 Task: Add the task  Upgrade and migrate company supply chain management to a cloud-based solution to the section Epic Expedition in the project ArmourVault and add a Due Date to the respective task as 2023/12/22
Action: Mouse moved to (82, 303)
Screenshot: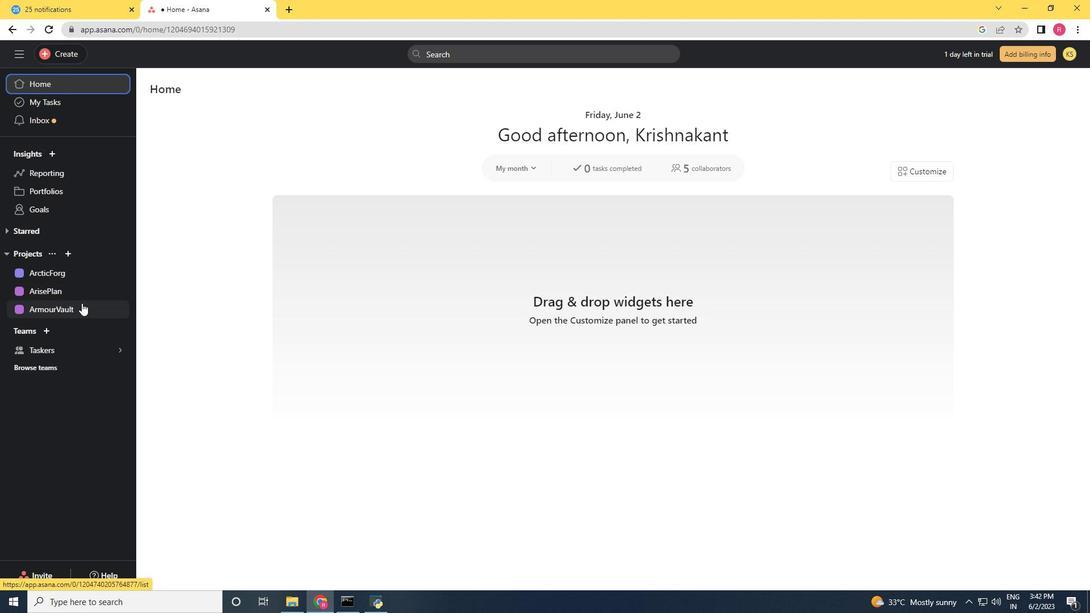 
Action: Mouse pressed left at (82, 303)
Screenshot: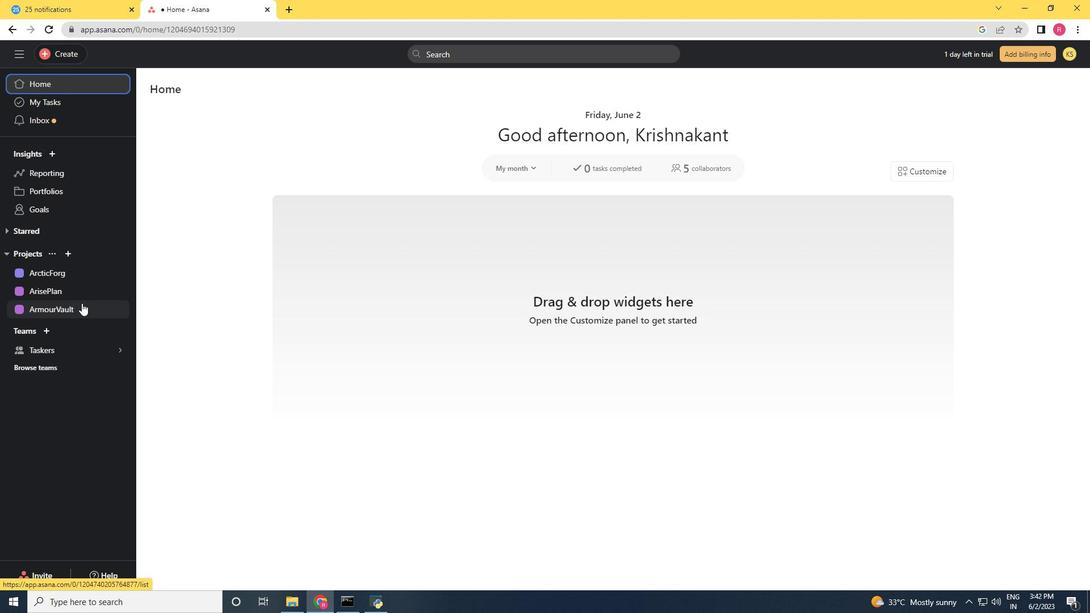 
Action: Mouse moved to (734, 250)
Screenshot: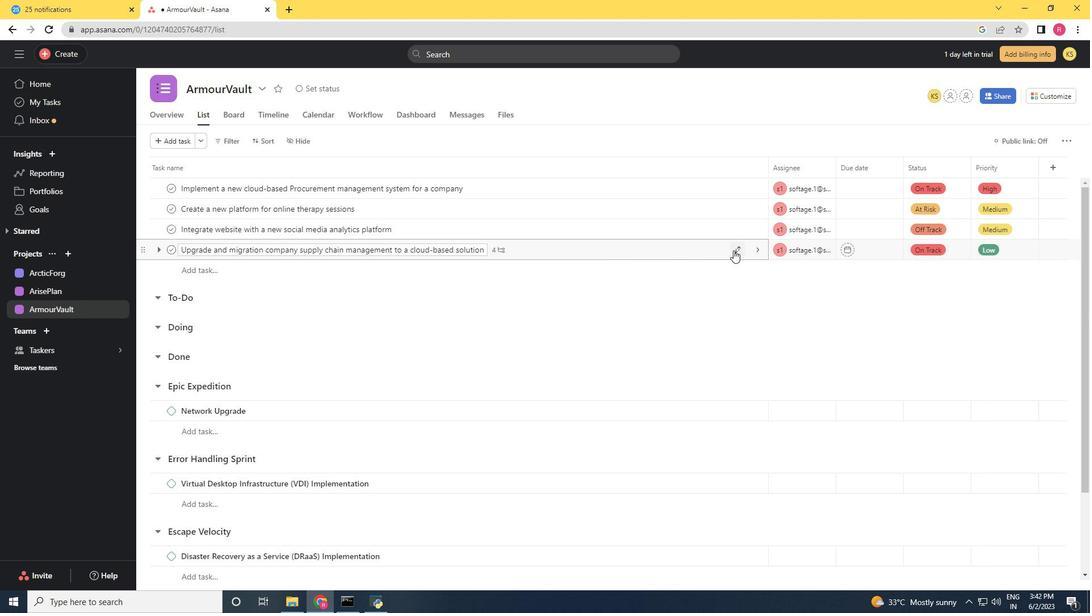 
Action: Mouse pressed left at (734, 250)
Screenshot: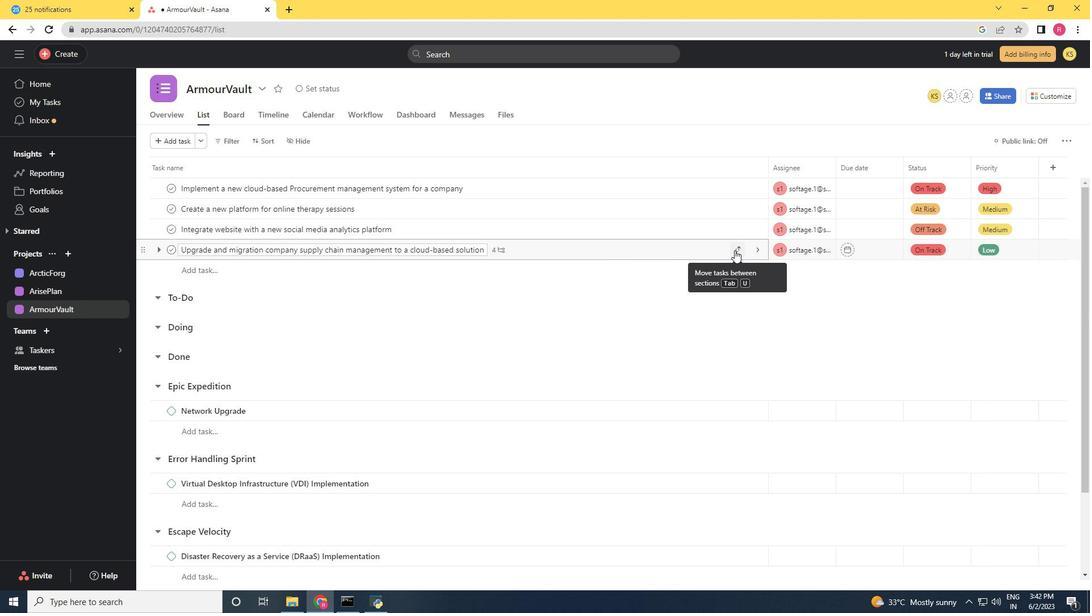 
Action: Mouse moved to (696, 381)
Screenshot: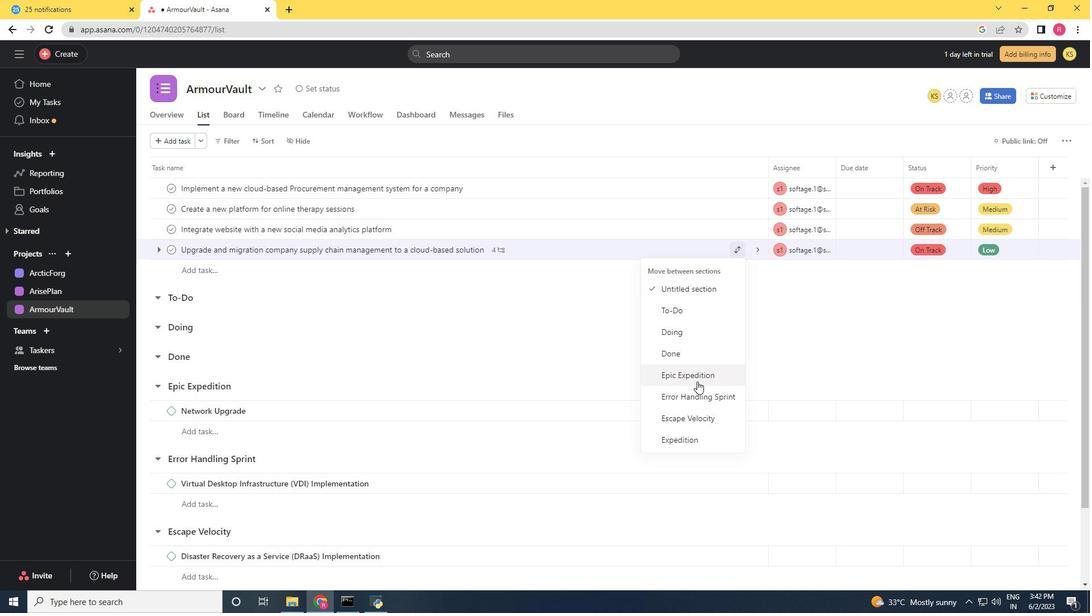 
Action: Mouse pressed left at (696, 381)
Screenshot: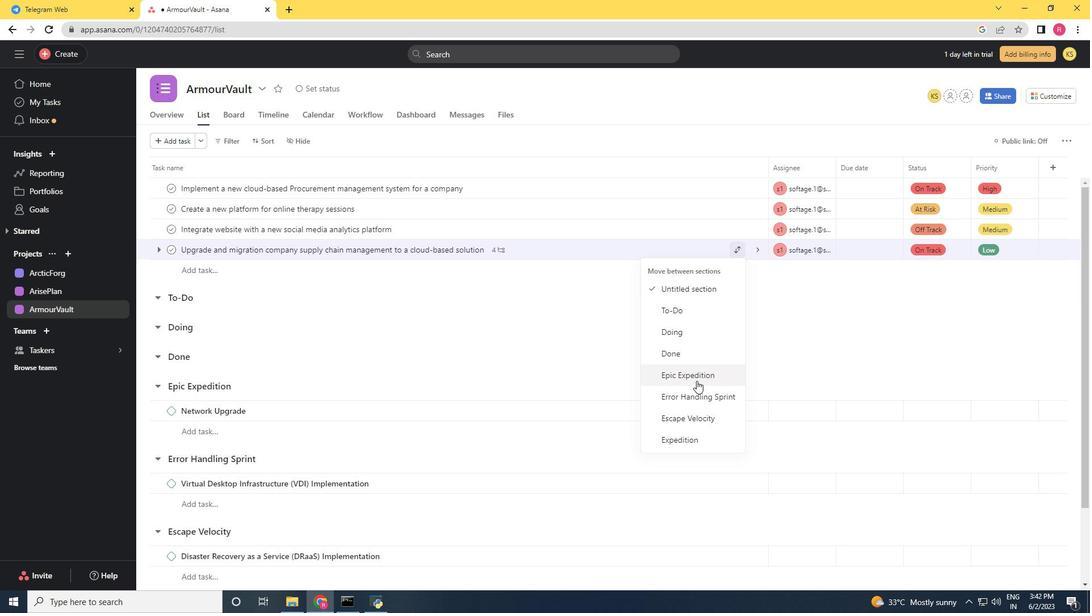 
Action: Mouse moved to (621, 396)
Screenshot: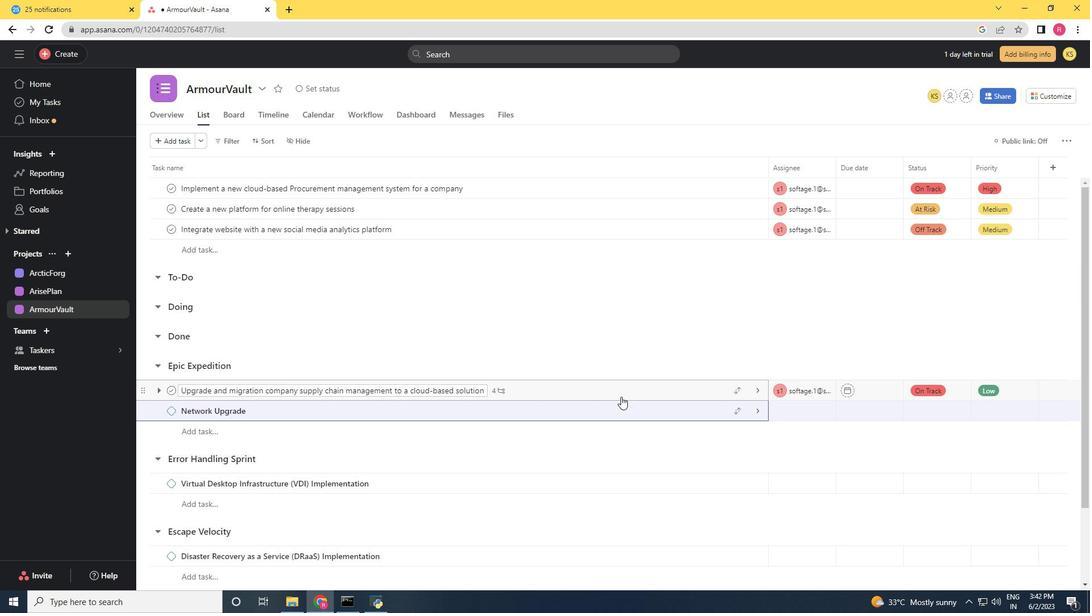 
Action: Mouse pressed left at (621, 396)
Screenshot: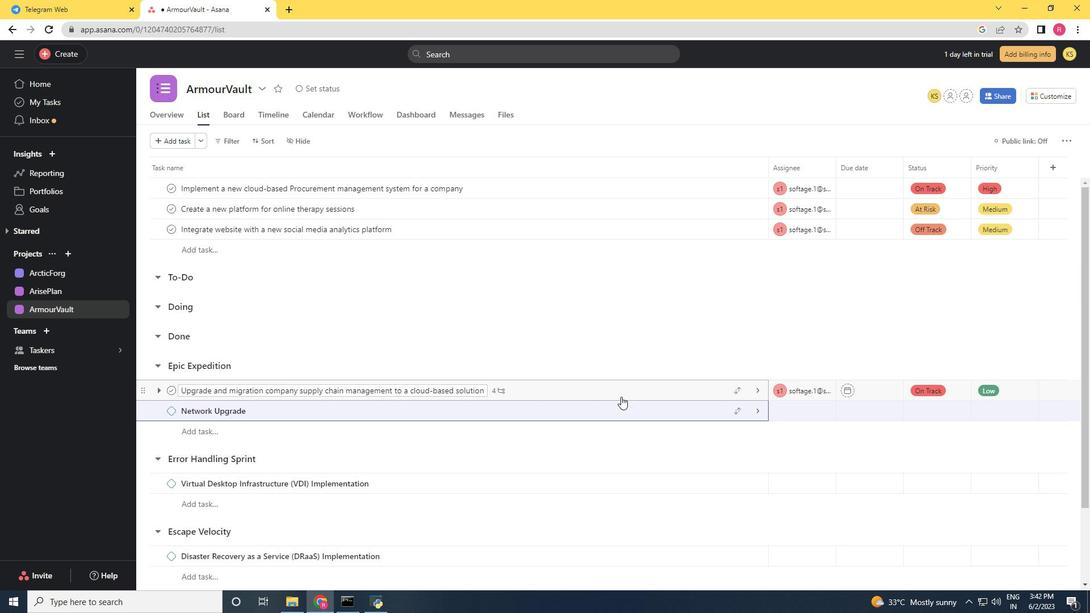 
Action: Mouse moved to (832, 248)
Screenshot: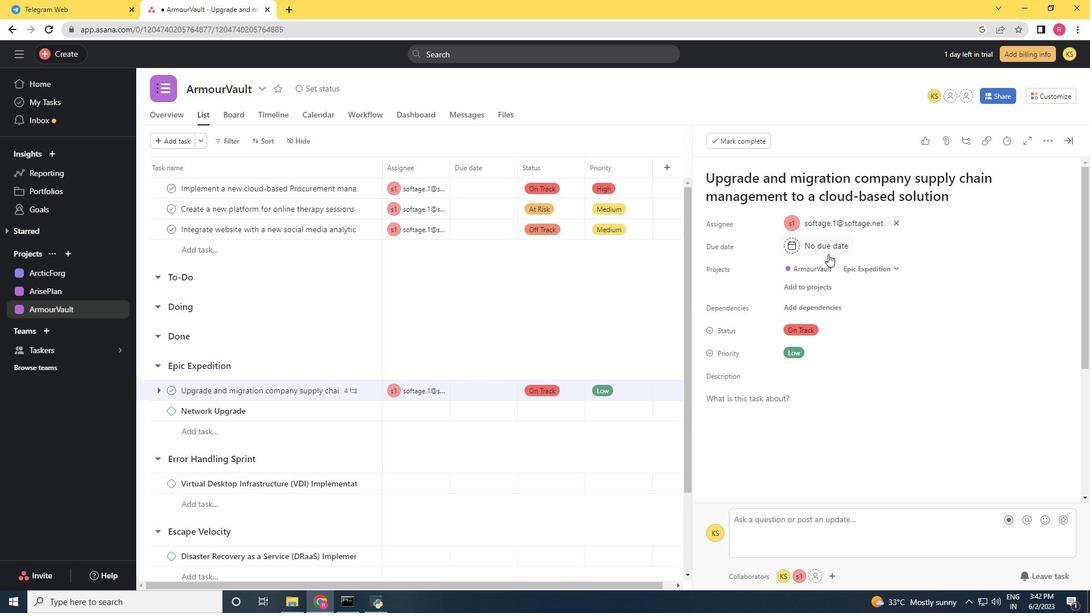 
Action: Mouse pressed left at (832, 248)
Screenshot: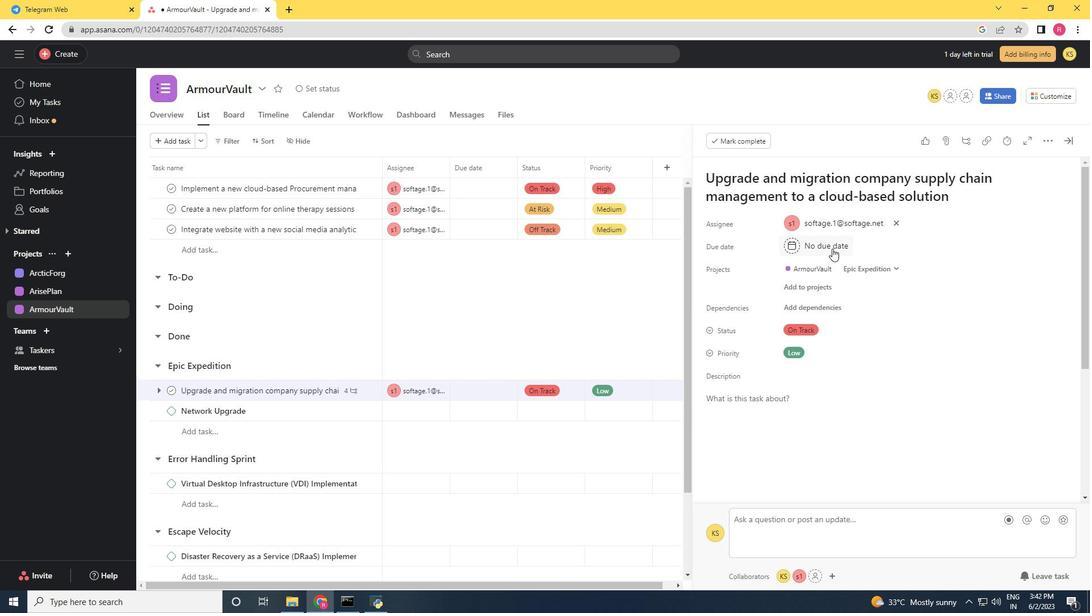 
Action: Mouse moved to (924, 305)
Screenshot: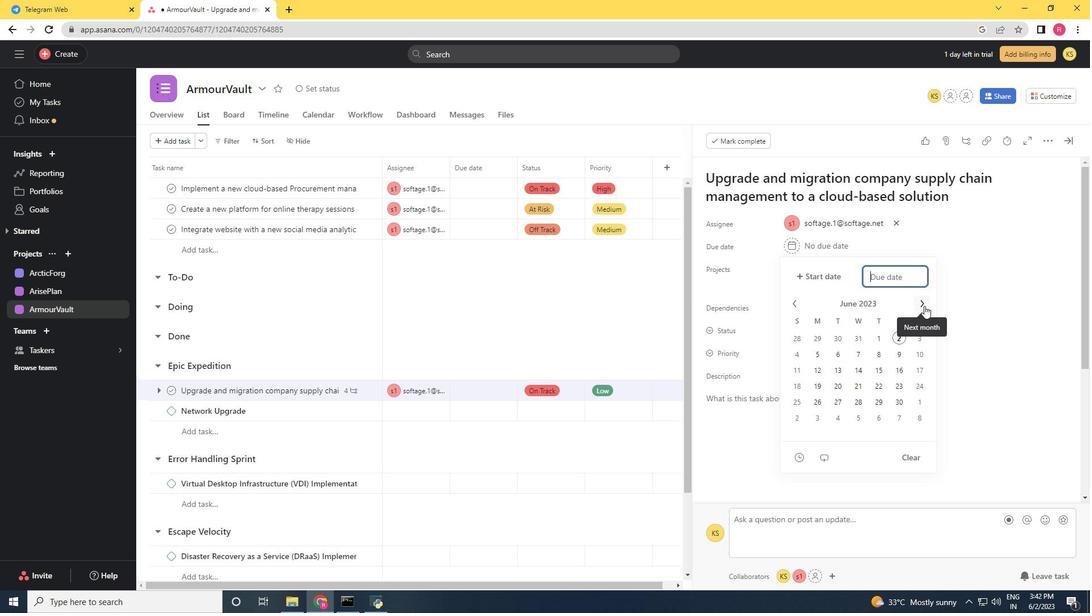 
Action: Mouse pressed left at (924, 305)
Screenshot: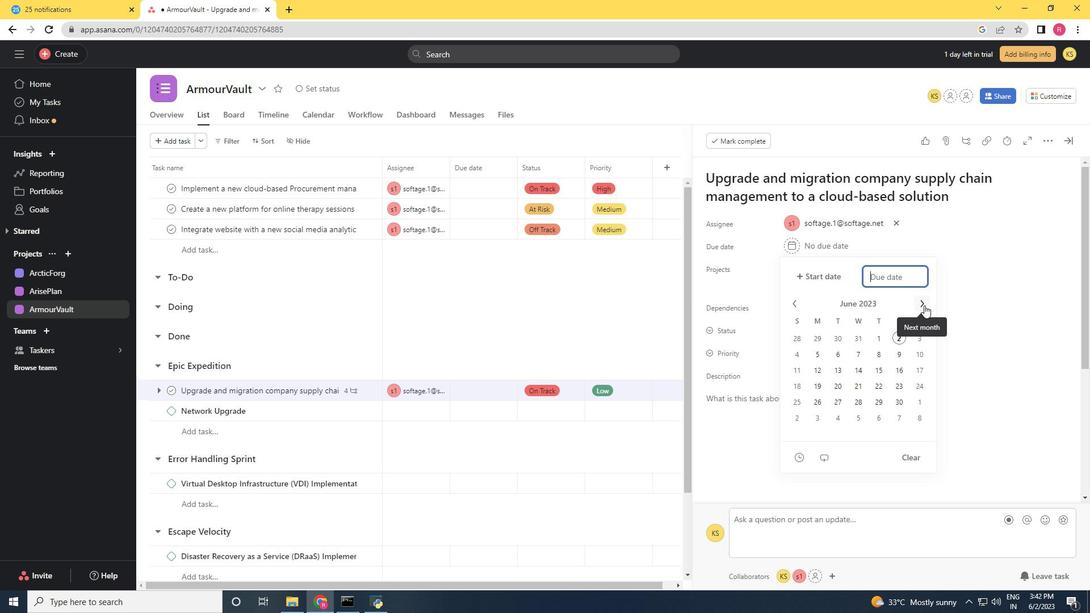 
Action: Mouse pressed left at (924, 305)
Screenshot: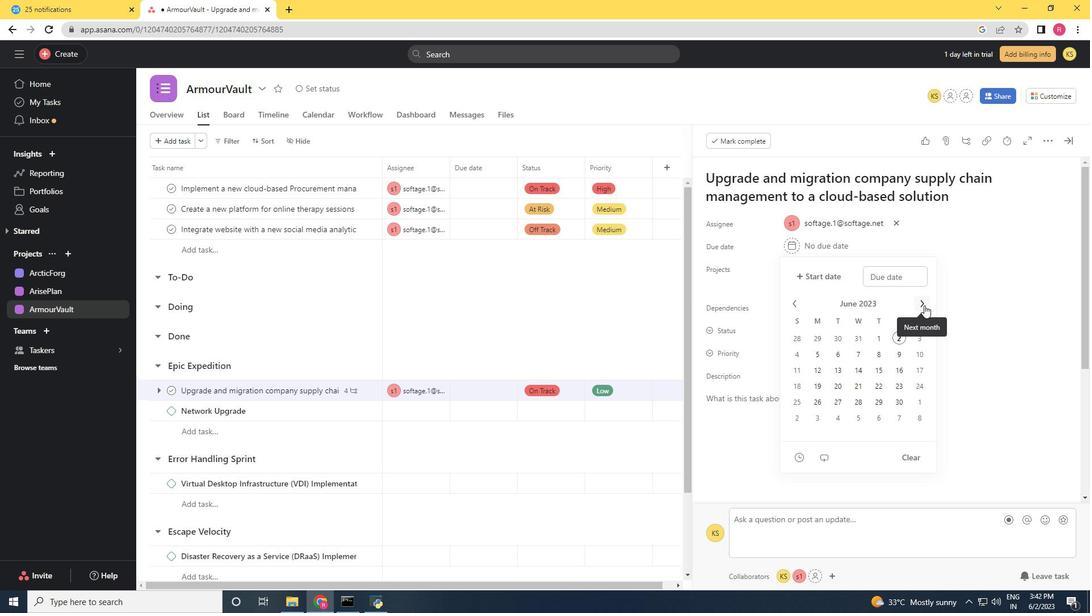
Action: Mouse pressed left at (924, 305)
Screenshot: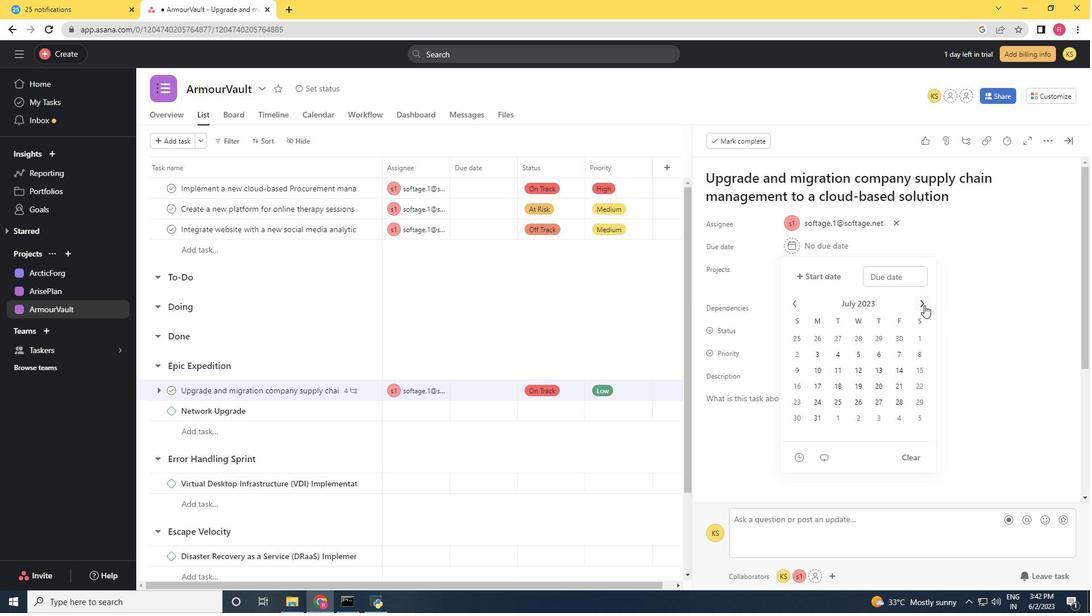 
Action: Mouse pressed left at (924, 305)
Screenshot: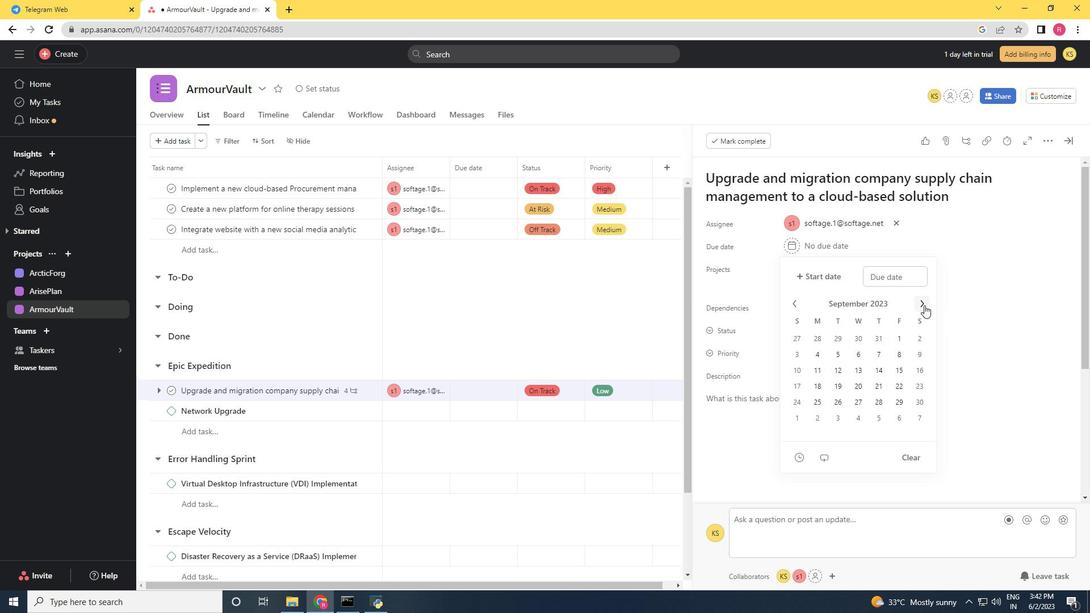 
Action: Mouse pressed left at (924, 305)
Screenshot: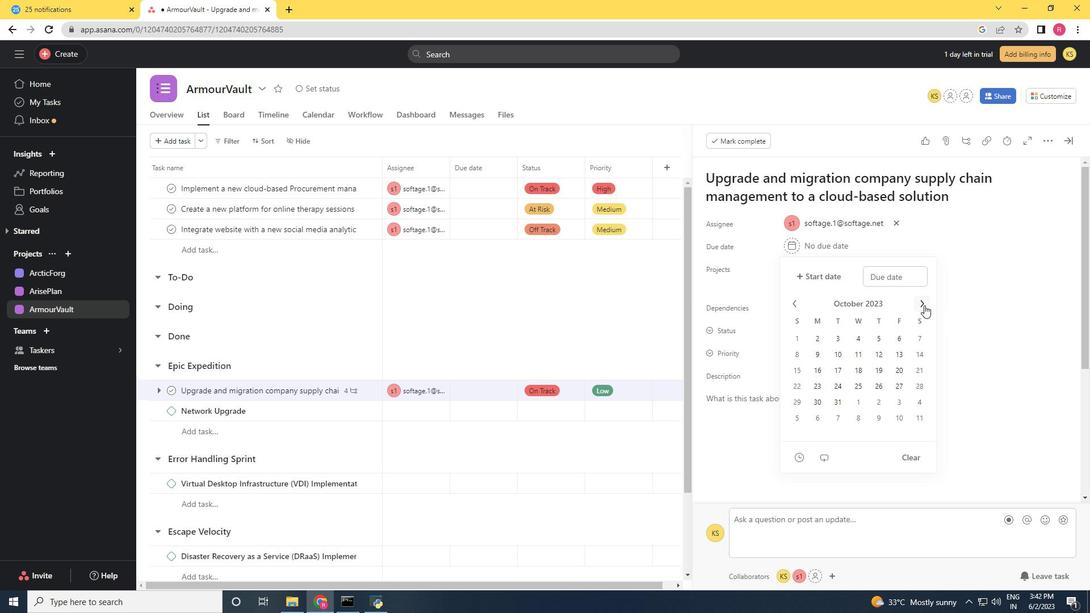 
Action: Mouse pressed left at (924, 305)
Screenshot: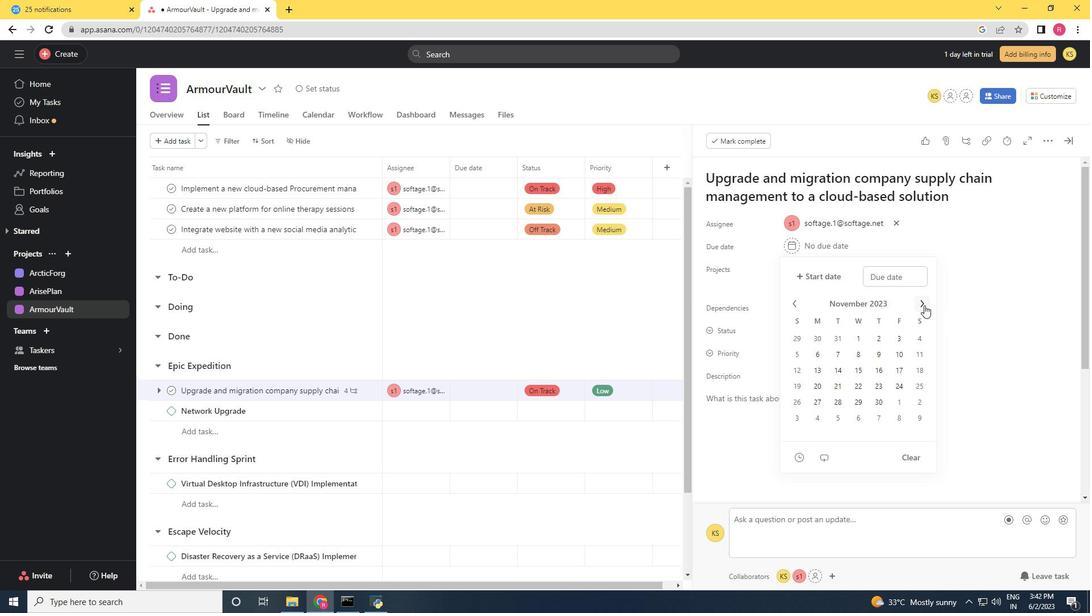 
Action: Mouse moved to (905, 383)
Screenshot: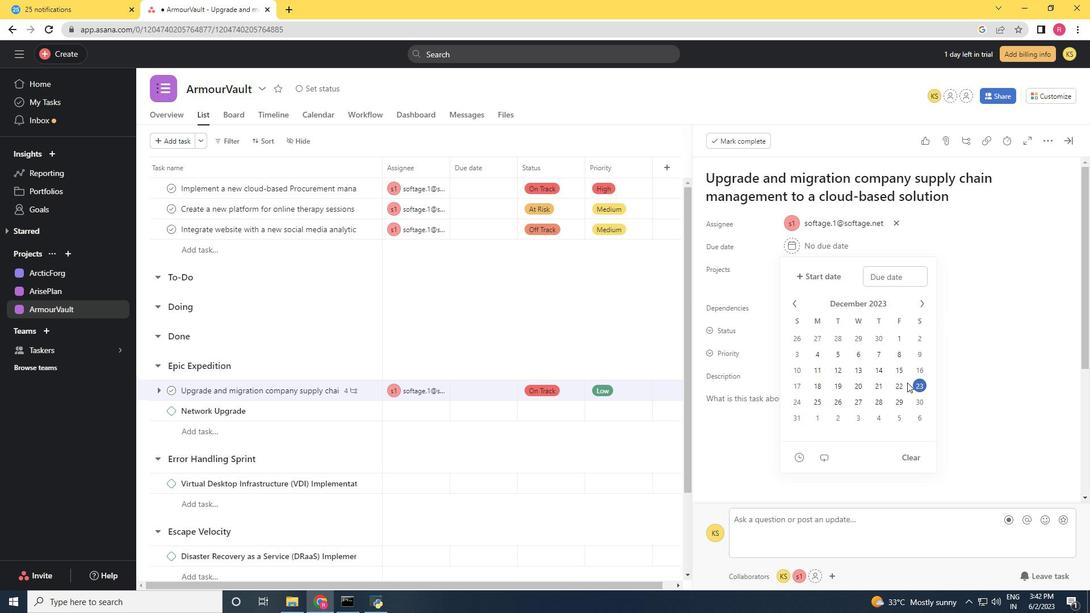 
Action: Mouse pressed left at (905, 383)
Screenshot: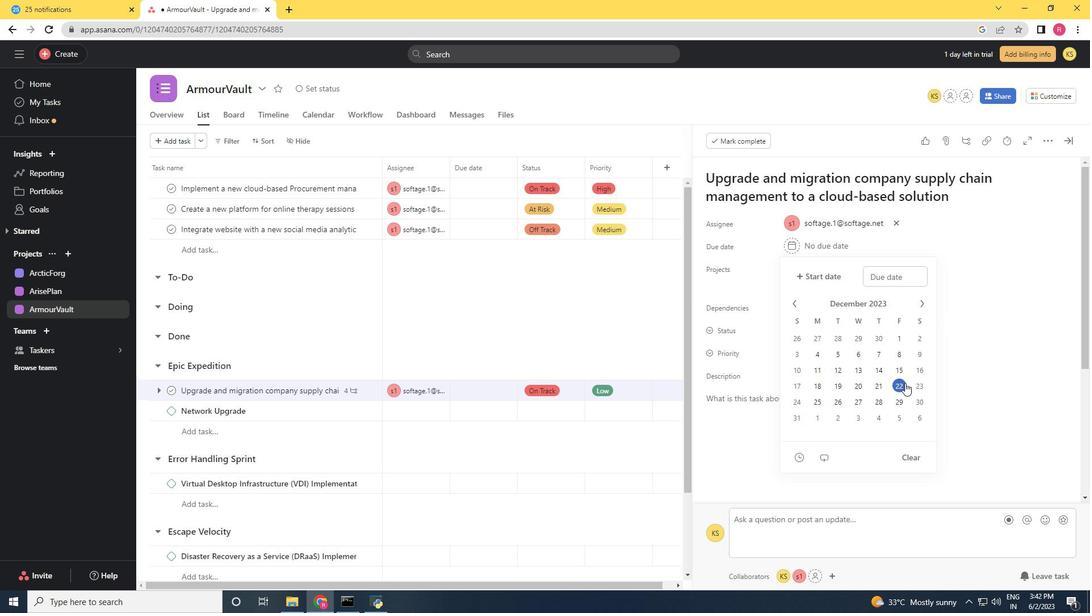 
Action: Mouse moved to (1004, 329)
Screenshot: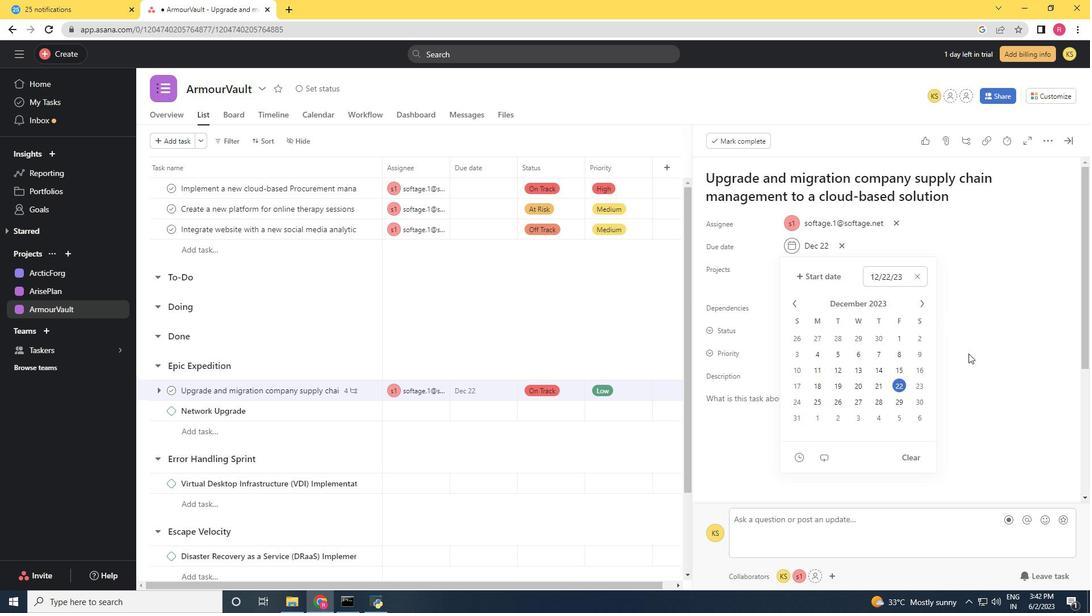 
Action: Mouse pressed left at (1004, 329)
Screenshot: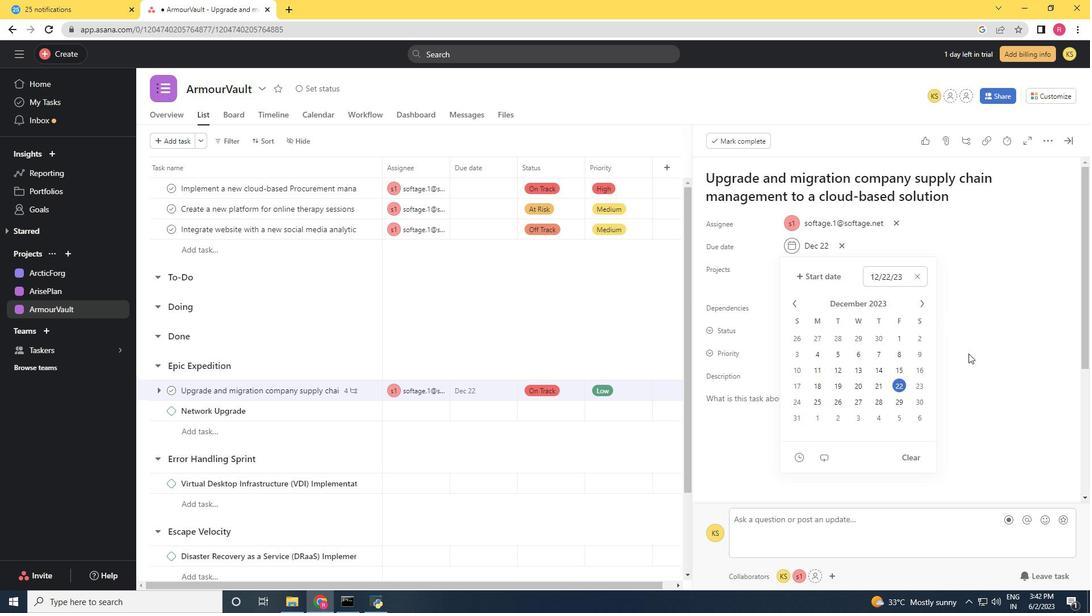 
Action: Mouse moved to (1066, 143)
Screenshot: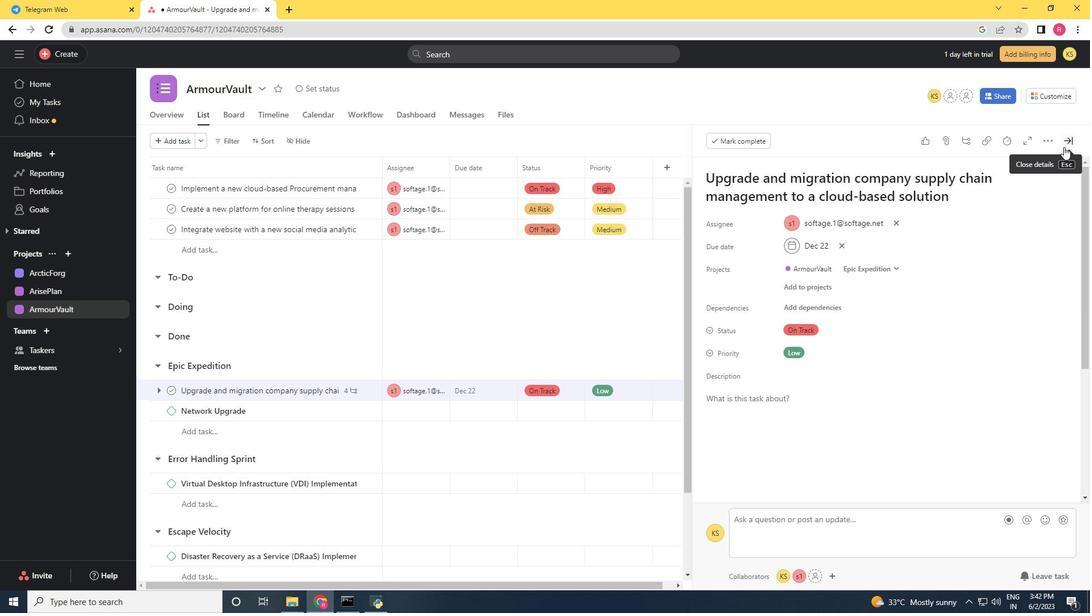 
Action: Mouse pressed left at (1066, 143)
Screenshot: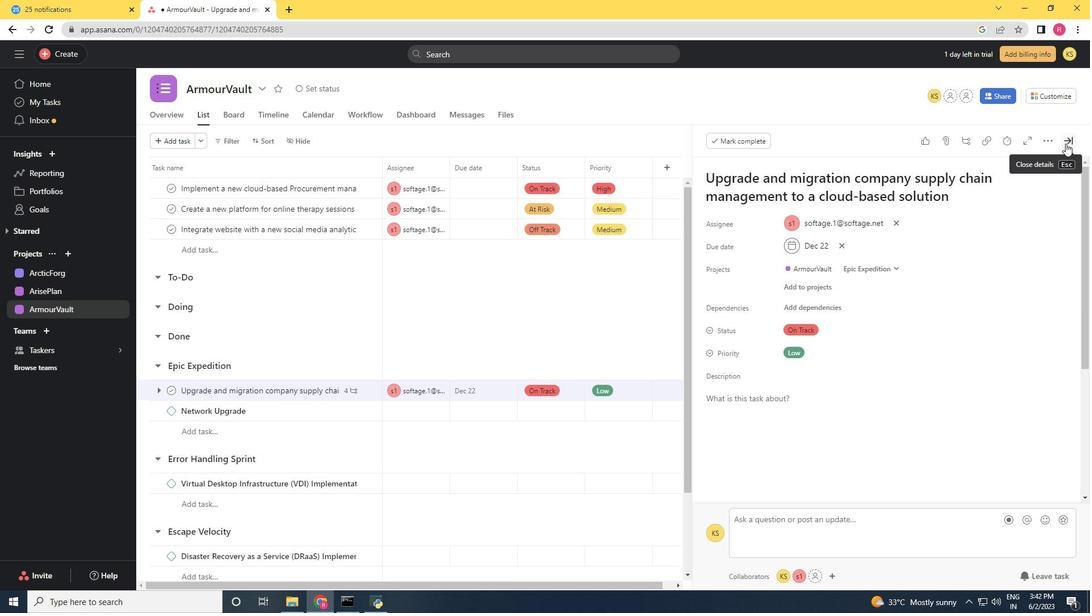 
